 Task: Video and Audio Conversion: Convert a high-definition video to a lower resolution.
Action: Mouse moved to (669, 613)
Screenshot: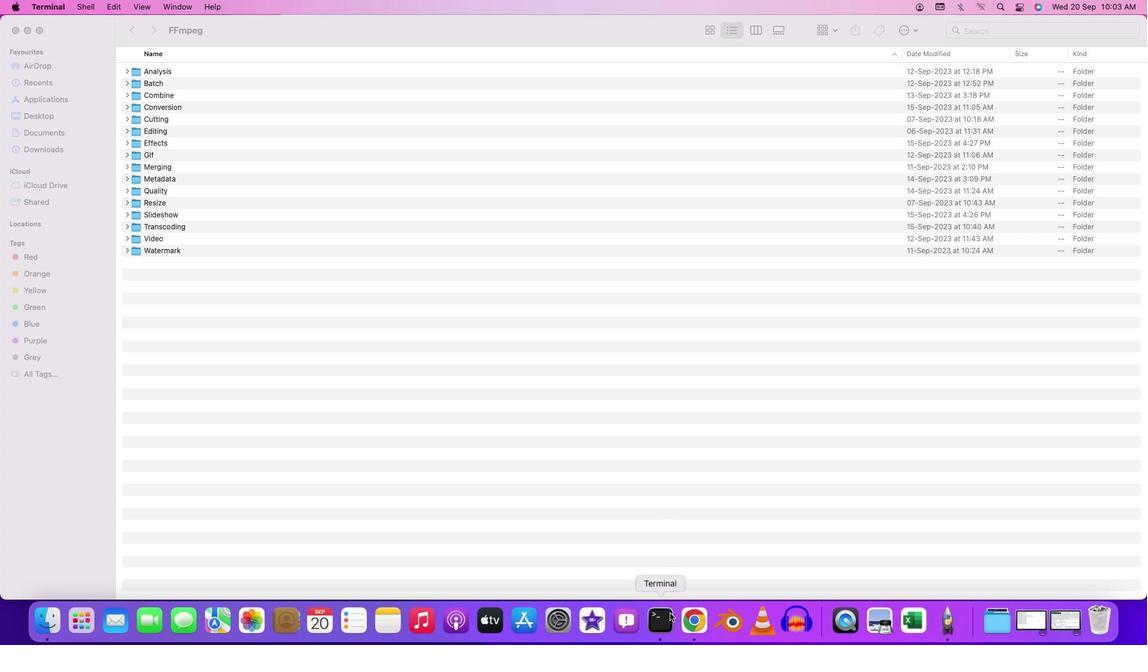 
Action: Mouse pressed right at (669, 613)
Screenshot: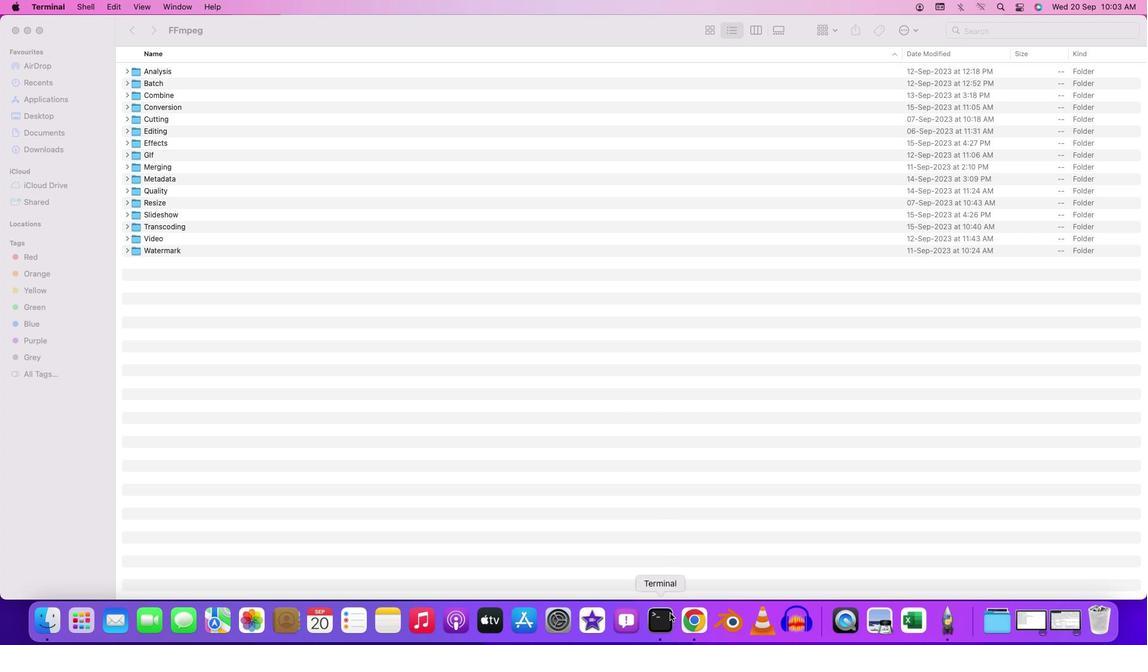 
Action: Mouse moved to (698, 476)
Screenshot: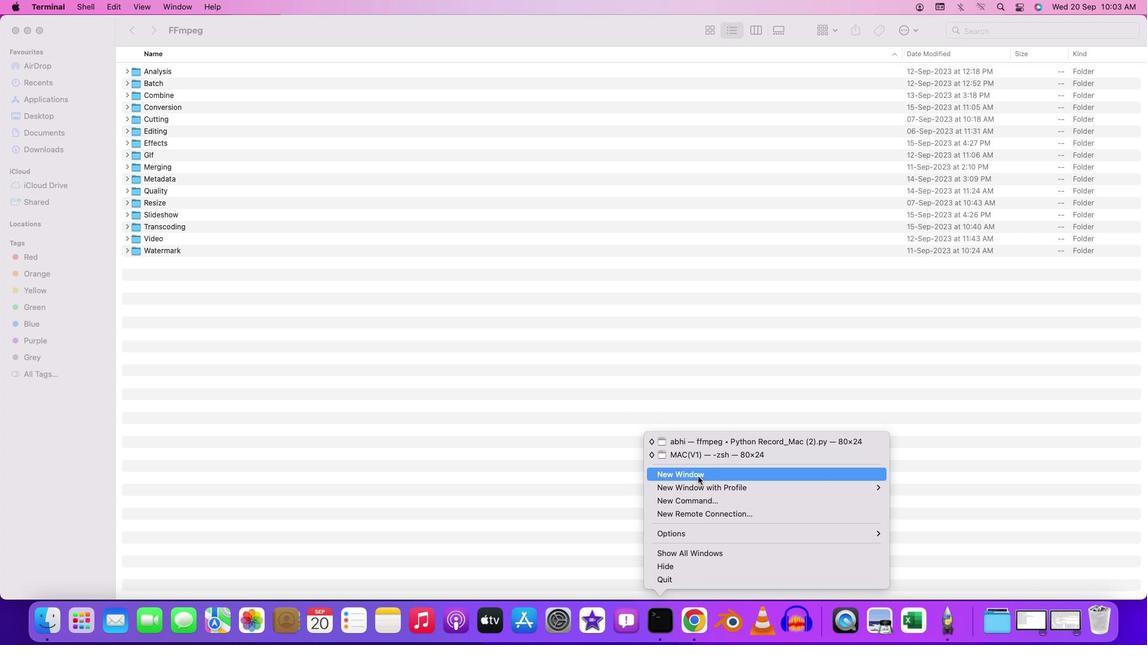 
Action: Mouse pressed left at (698, 476)
Screenshot: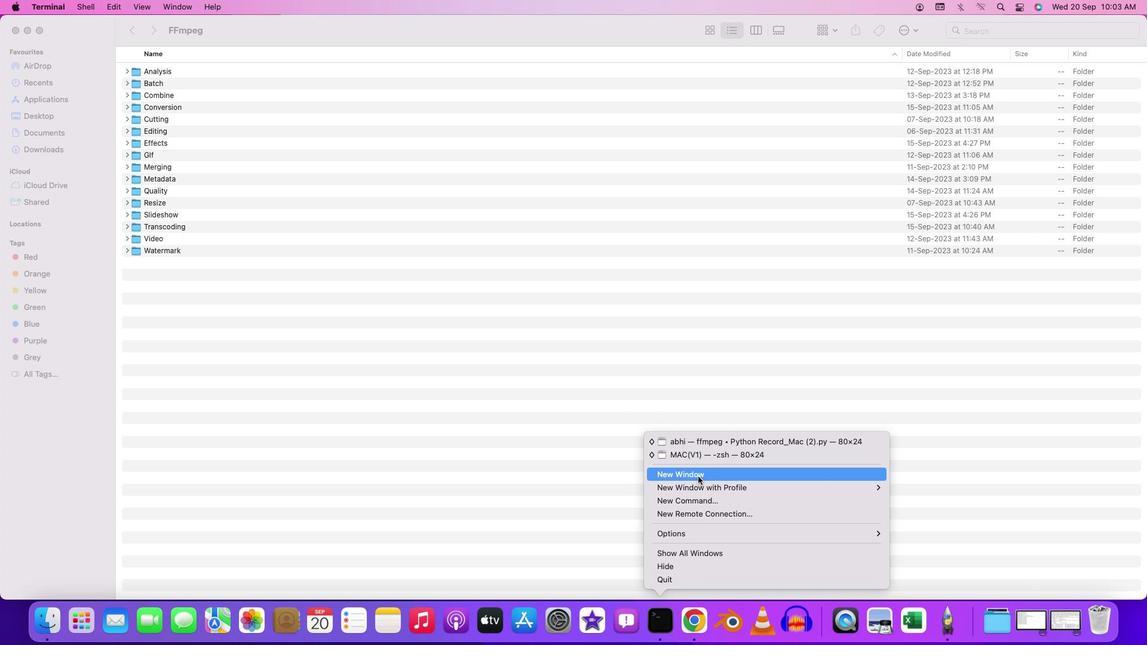 
Action: Mouse moved to (183, 23)
Screenshot: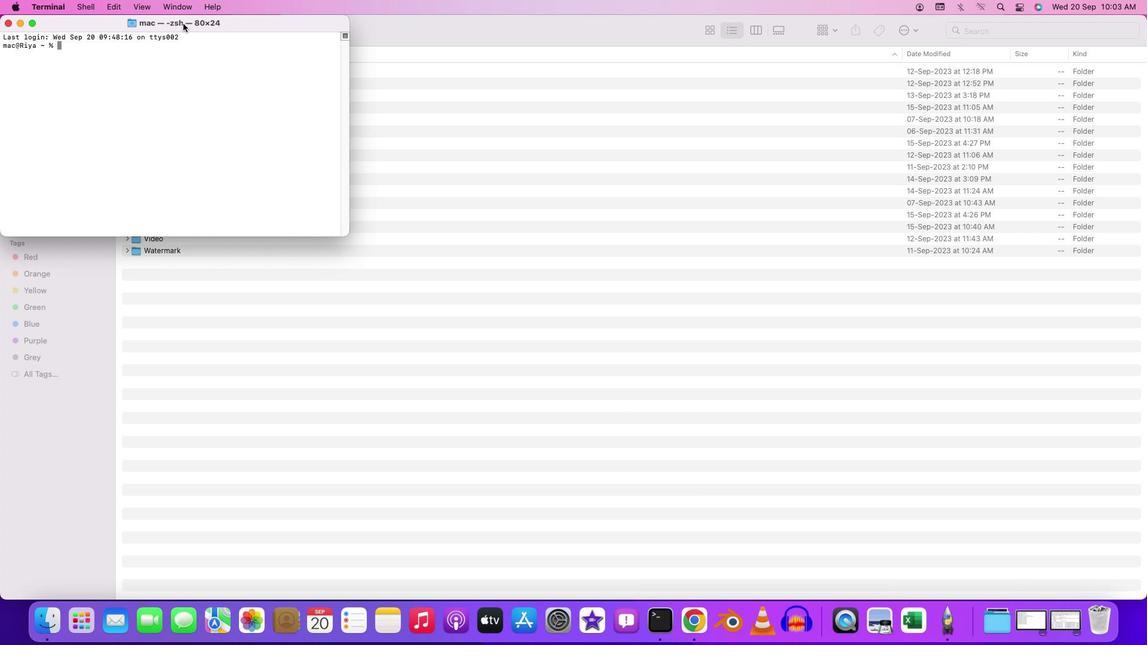 
Action: Mouse pressed left at (183, 23)
Screenshot: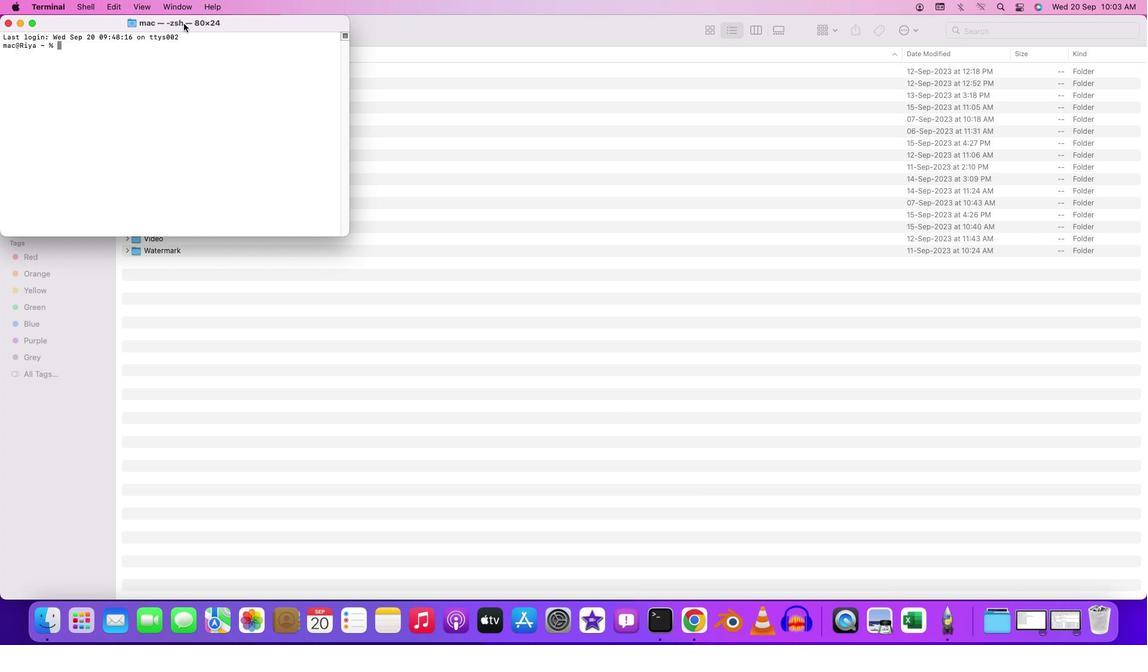 
Action: Mouse pressed left at (183, 23)
Screenshot: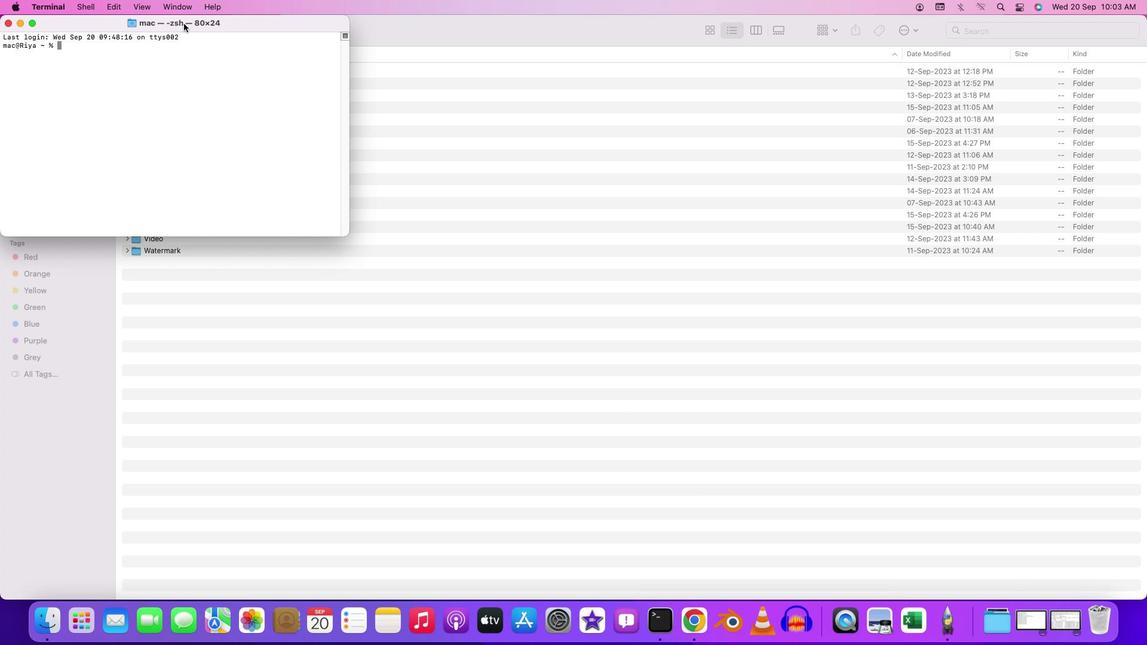 
Action: Mouse moved to (125, 40)
Screenshot: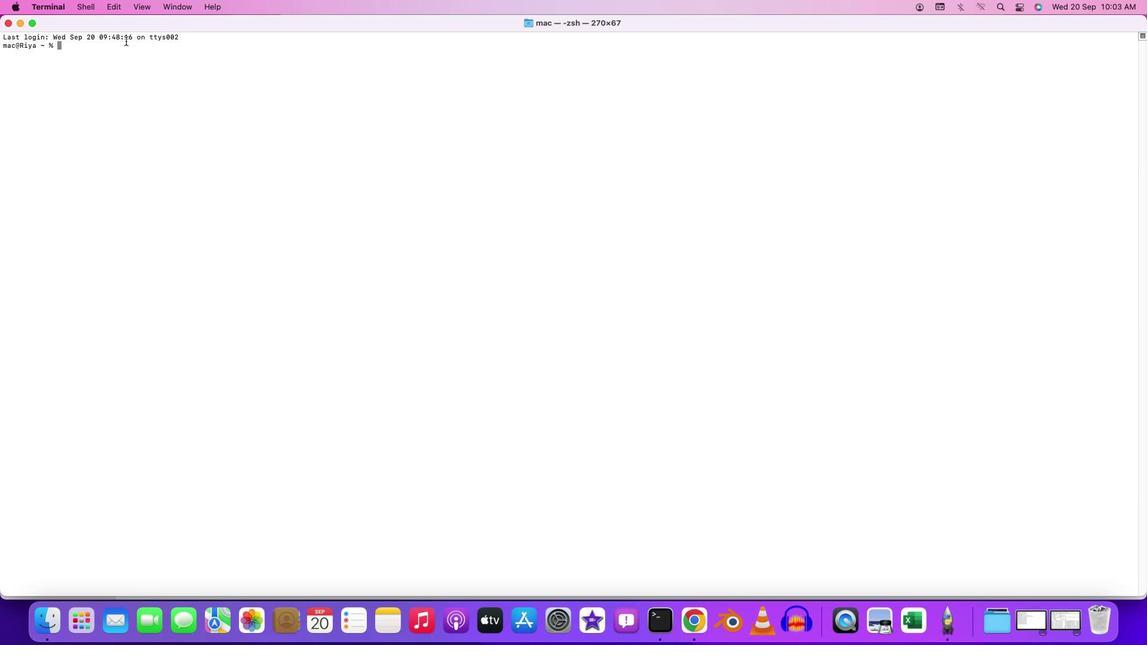 
Action: Mouse pressed left at (125, 40)
Screenshot: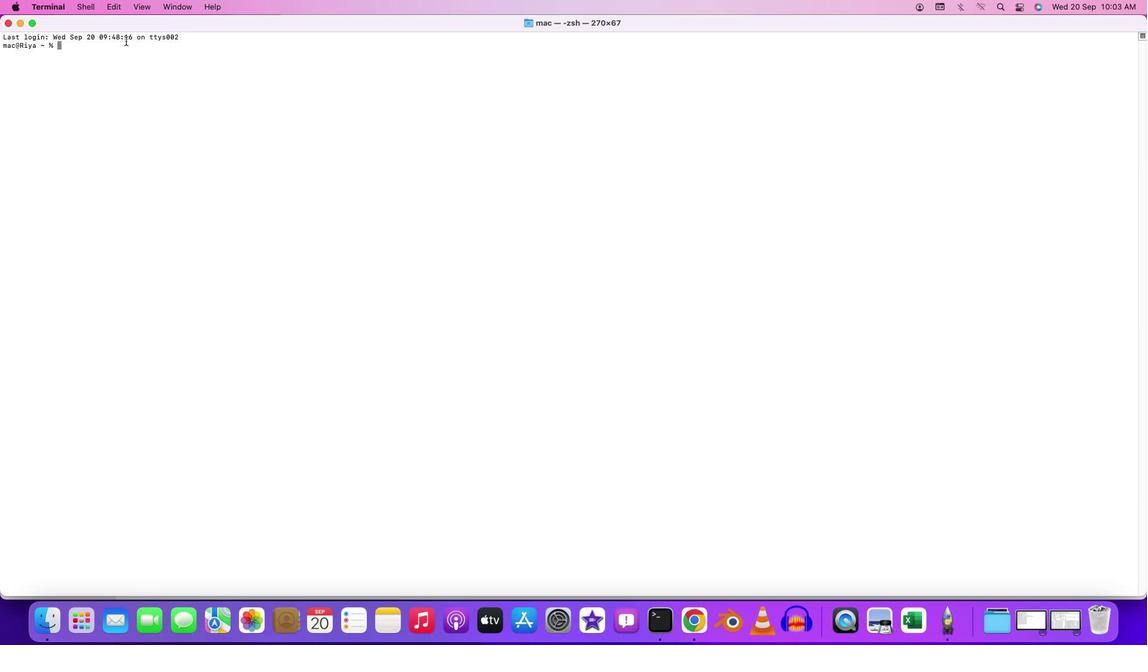 
Action: Key pressed 'c''d'Key.space'd''e''s''k''t''o''p'Key.enter'c''d'Key.space'f''f''m''p''e''g'Key.enter'c''d'Key.space'b''v''a''t'Key.backspaceKey.backspaceKey.backspace'a''t''c''h'Key.enter'c''d'Key.space'v''i''d''e''o'Key.enter'f''f''m''p''e''g'Key.space'-''i'Key.space'i''n''p''u''t'Key.shift'_''v''i''d''e''o''.''m''p''4'Key.space'-''v''f'Key.spaceKey.shift'"''s''c''a''l''e'Key.shift'=''1''2''8''0'Key.shift':''7''2''0'Key.shift'"'Key.space'-''c'Key.shift':''a'Key.space'c''o''p''y'Key.space'o''u''t''p''t'Key.backspace'u''t'Key.shift'_''v''i''d''e''o''.''m''p''4'Key.leftKey.leftKey.leftKey.leftKey.leftKey.leftKey.leftKey.leftKey.leftKey.leftKey.leftKey.leftKey.leftKey.leftKey.leftKey.leftKey.leftKey.leftKey.leftKey.leftKey.leftKey.leftKey.leftKey.leftKey.leftKey.leftKey.leftKey.leftKey.backspaceKey.backspaceKey.backspaceKey.backspaceKey.backspaceKey.backspaceKey.backspaceKey.backspace'6''4''0'Key.shift':''4'Key.backspace'3''6''0'Key.leftKey.leftKey.leftKey.leftKey.leftKey.leftKey.leftKey.leftKey.leftKey.leftKey.leftKey.leftKey.leftKey.leftKey.leftKey.leftKey.leftKey.rightKey.rightKey.rightKey.rightKey.rightKey.rightKey.rightKey.rightKey.rightKey.rightKey.leftKey.rightKey.leftKey.rightKey.rightKey.rightKey.rightKey.rightKey.rightKey.rightKey.rightKey.rightKey.rightKey.rightKey.rightKey.rightKey.rightKey.rightKey.rightKey.rightKey.rightKey.rightKey.rightKey.rightKey.rightKey.rightKey.rightKey.rightKey.rightKey.rightKey.rightKey.rightKey.rightKey.rightKey.rightKey.rightKey.rightKey.rightKey.rightKey.rightKey.enter'y'Key.enter
Screenshot: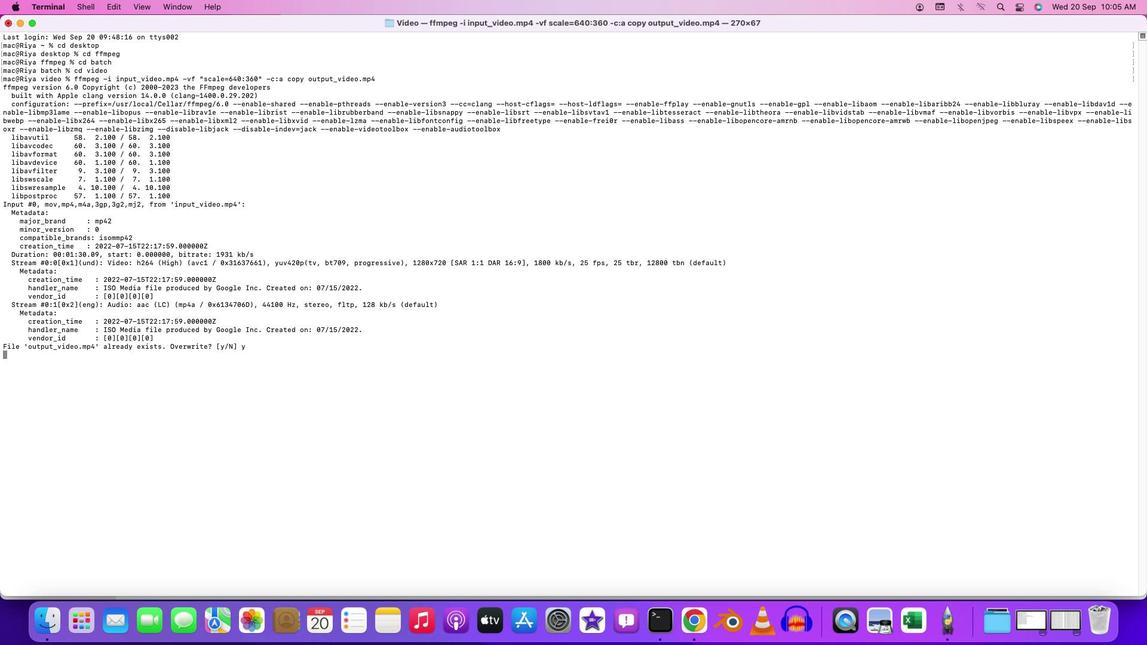 
Action: Mouse moved to (516, 537)
Screenshot: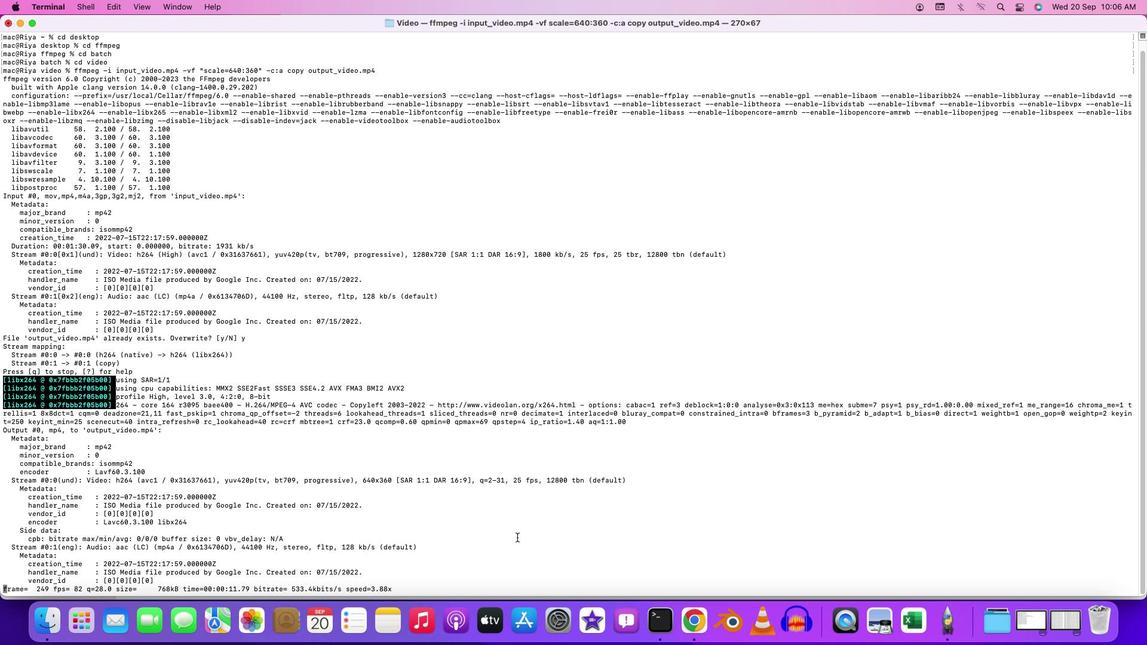 
